 Task: Add the task  Develop a new online tool for social media management to the section Continuous Delivery Sprint in the project AgileNova and add a Due Date to the respective task as 2023/11/17
Action: Mouse moved to (64, 267)
Screenshot: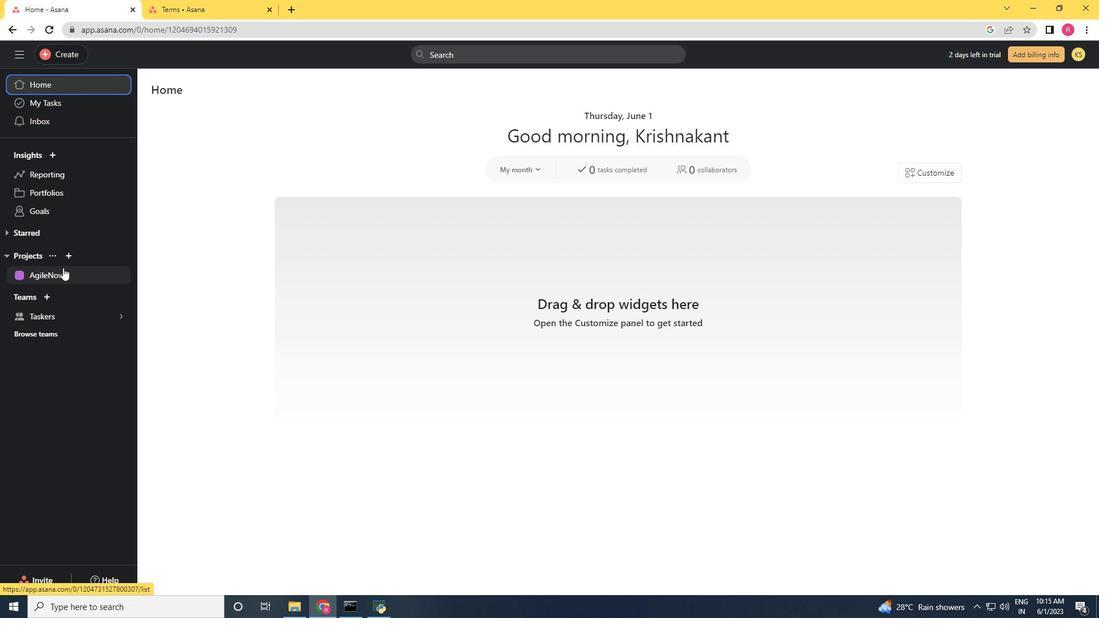
Action: Mouse pressed left at (64, 267)
Screenshot: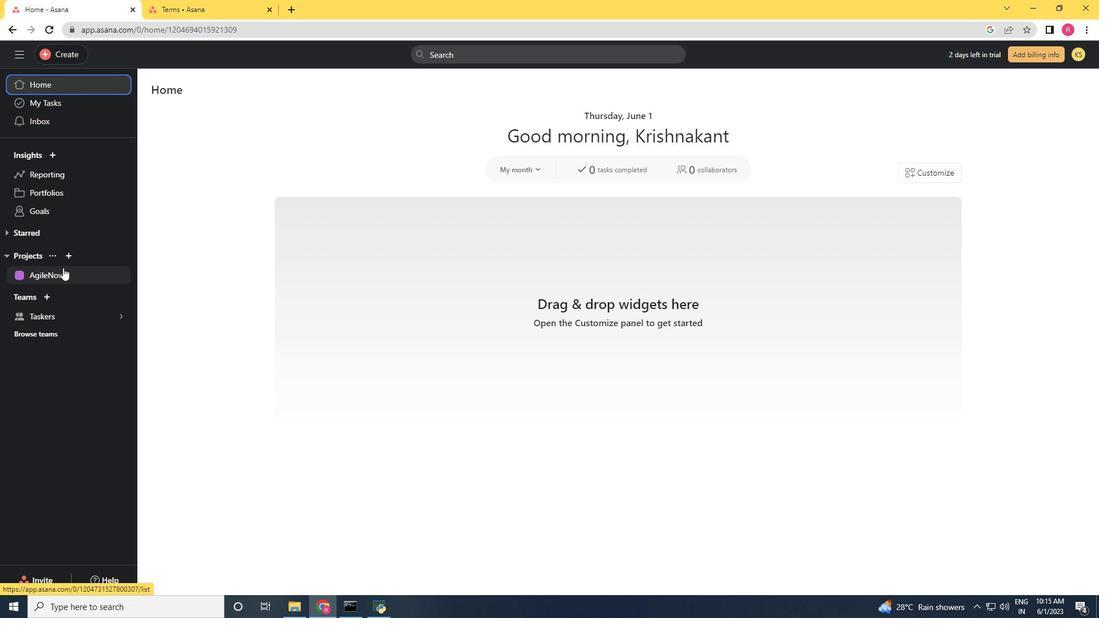 
Action: Mouse moved to (459, 286)
Screenshot: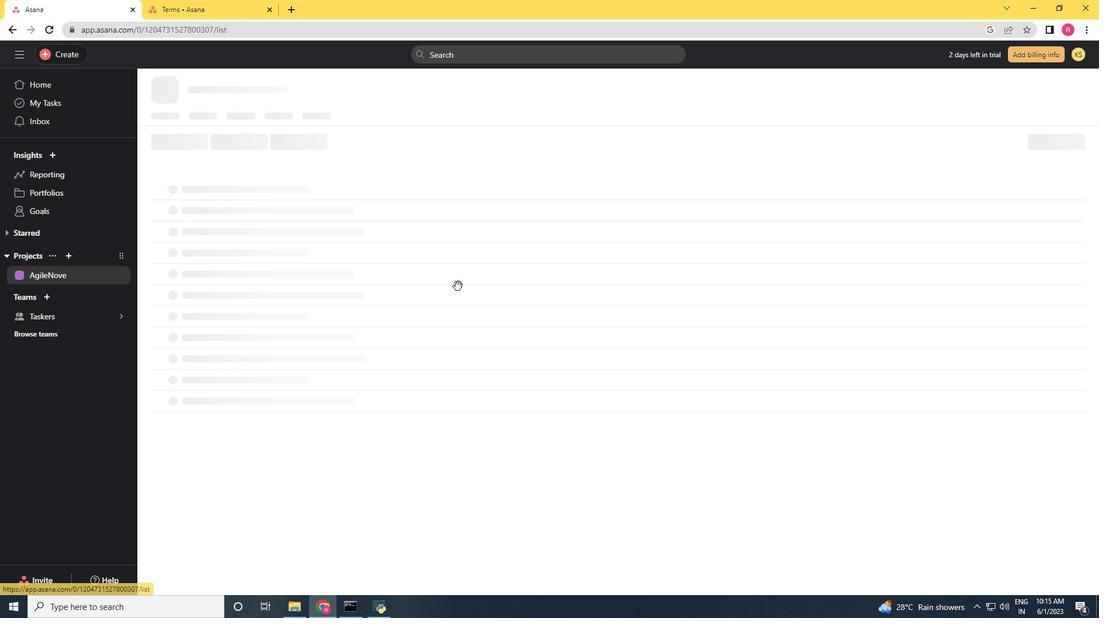 
Action: Mouse scrolled (459, 286) with delta (0, 0)
Screenshot: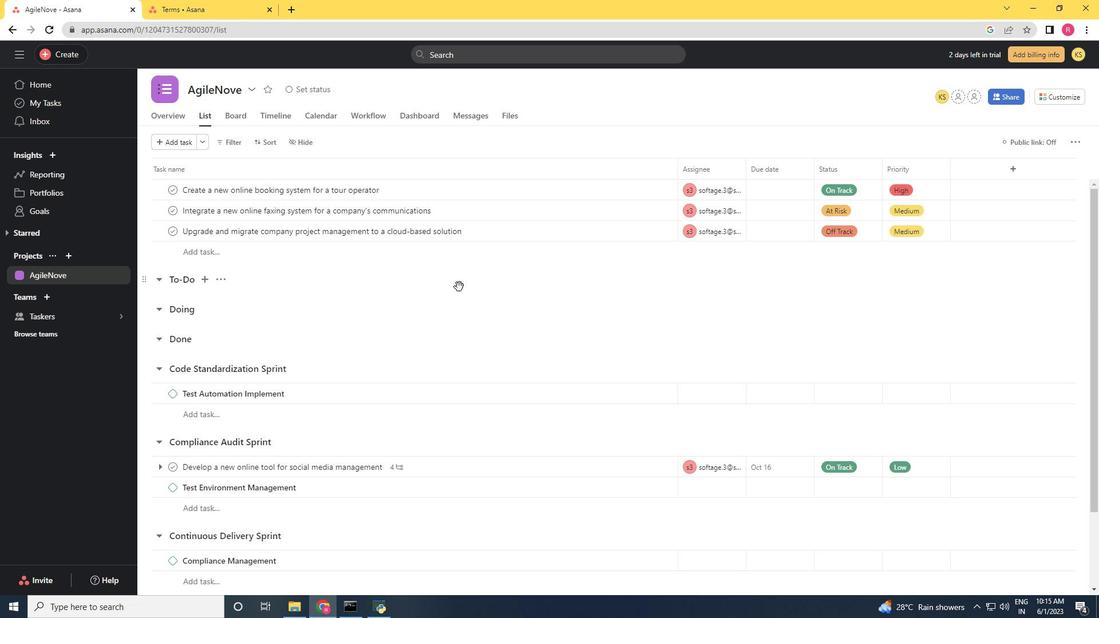 
Action: Mouse scrolled (459, 286) with delta (0, 0)
Screenshot: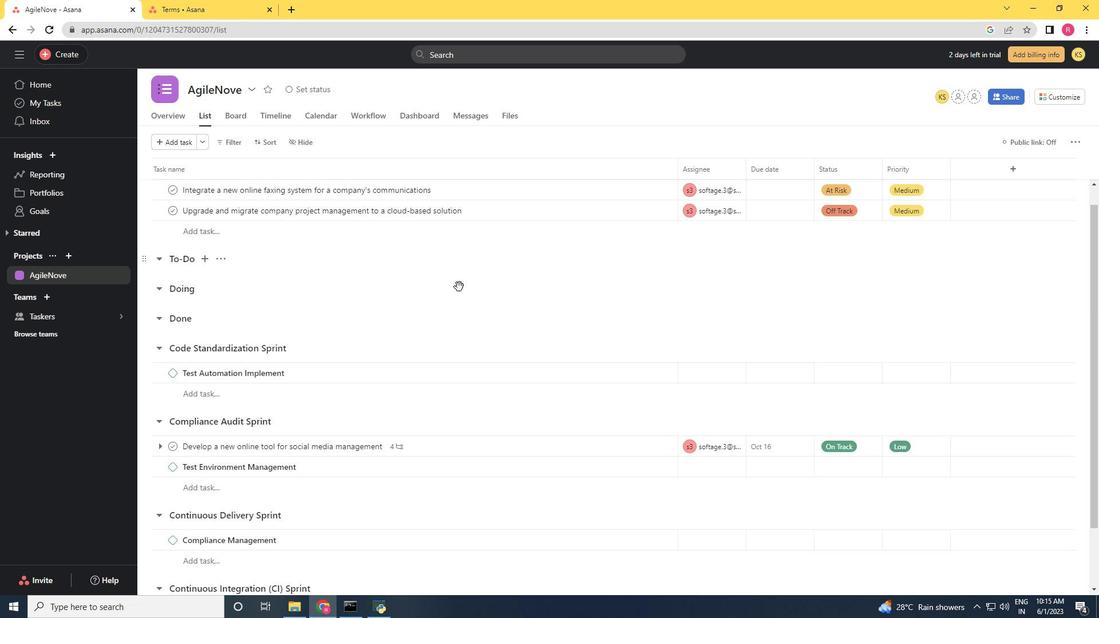 
Action: Mouse moved to (622, 390)
Screenshot: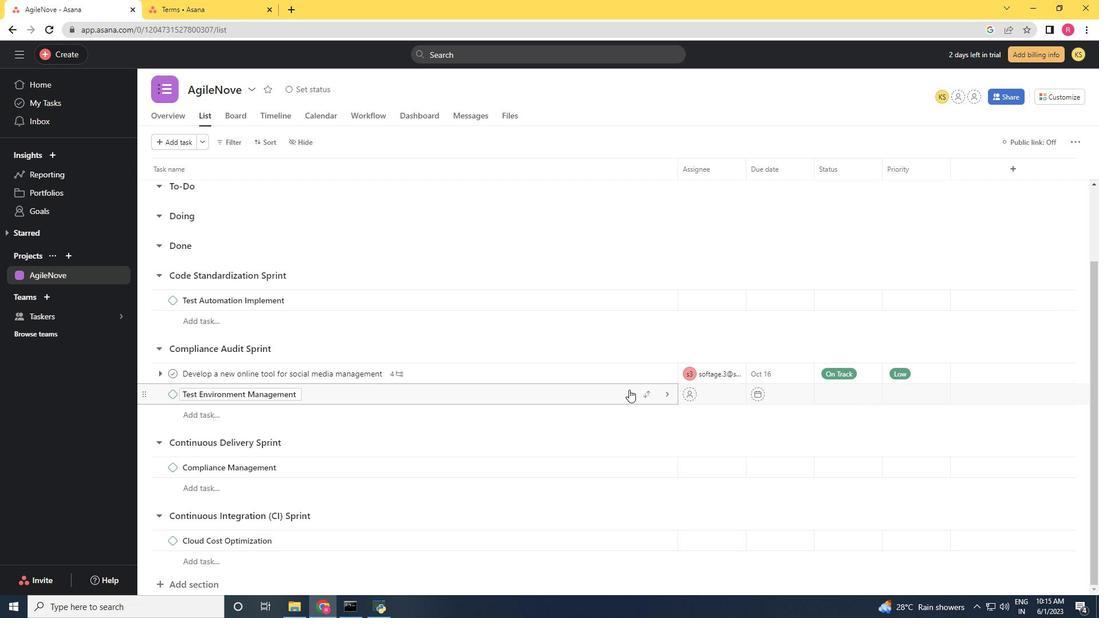 
Action: Mouse scrolled (622, 389) with delta (0, 0)
Screenshot: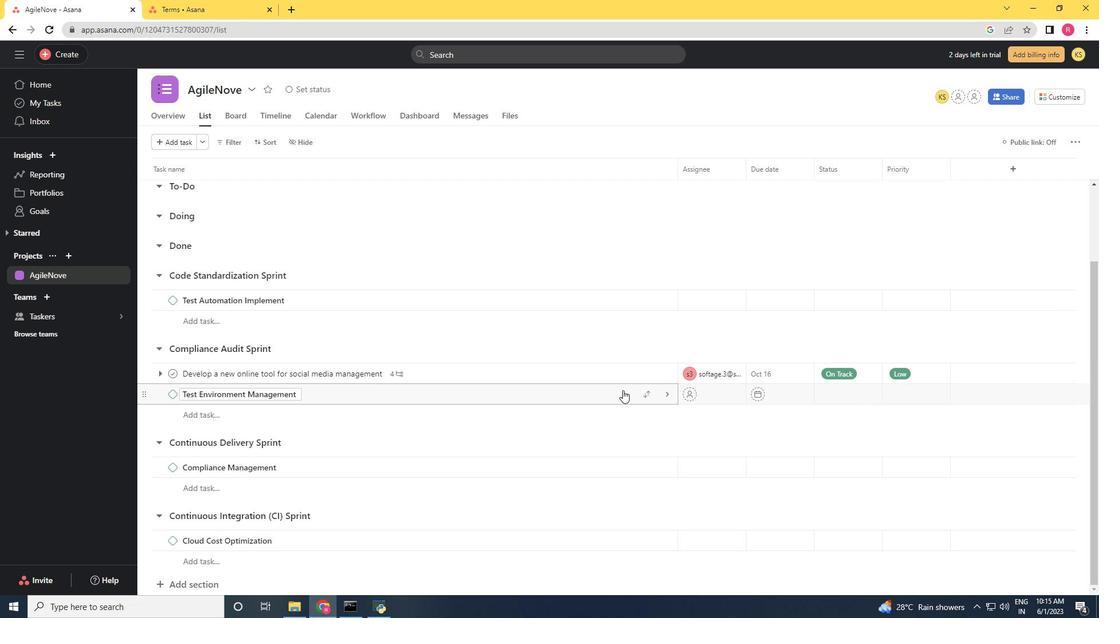 
Action: Mouse moved to (645, 375)
Screenshot: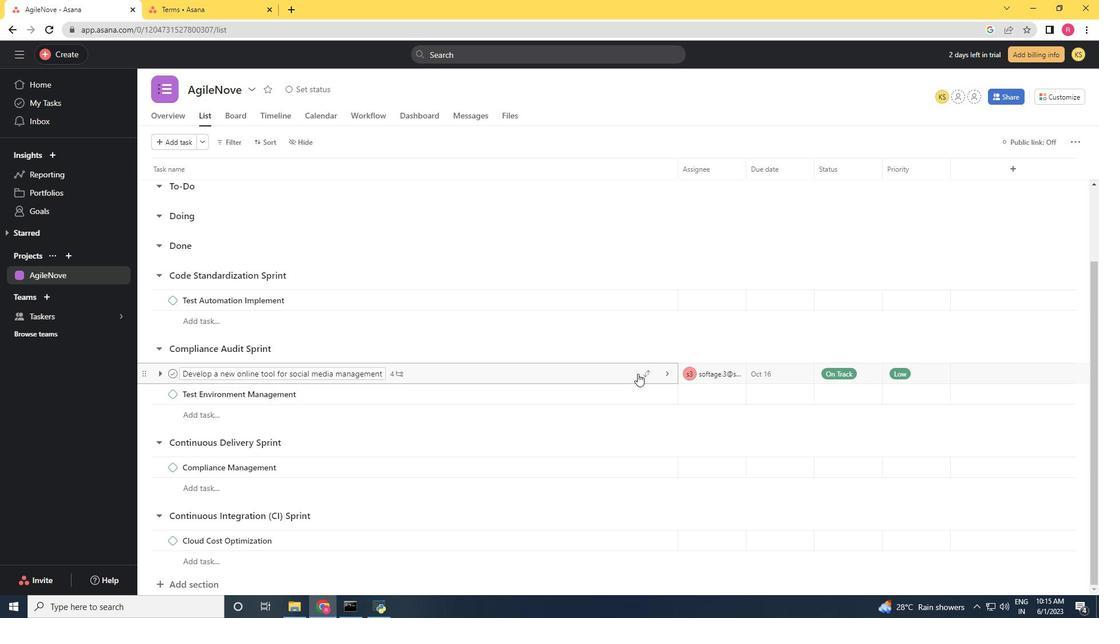 
Action: Mouse pressed left at (645, 375)
Screenshot: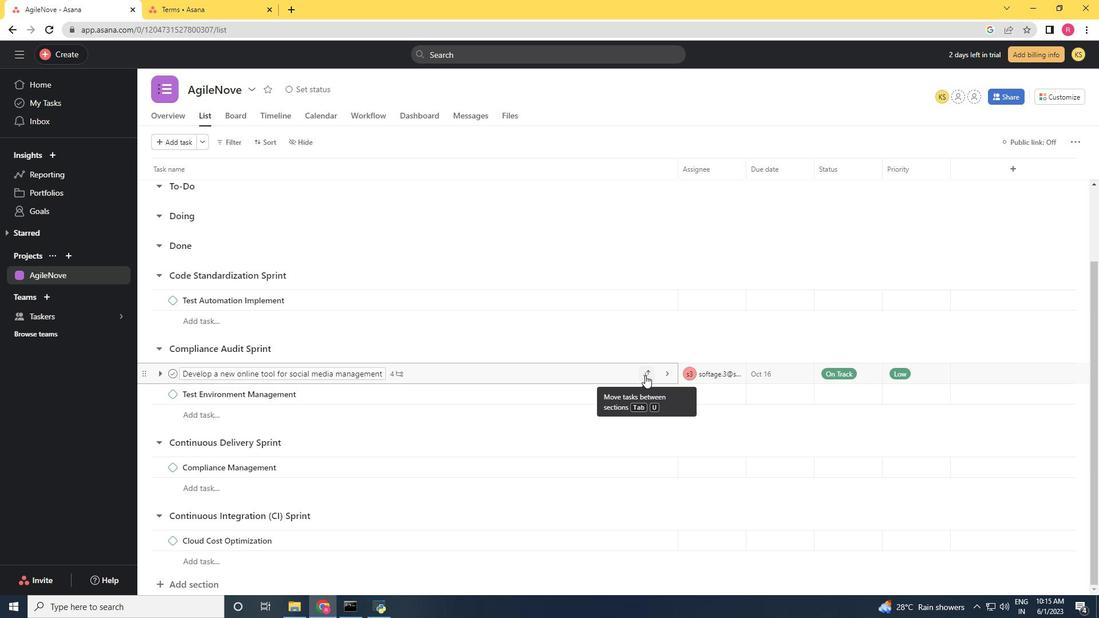 
Action: Mouse moved to (581, 539)
Screenshot: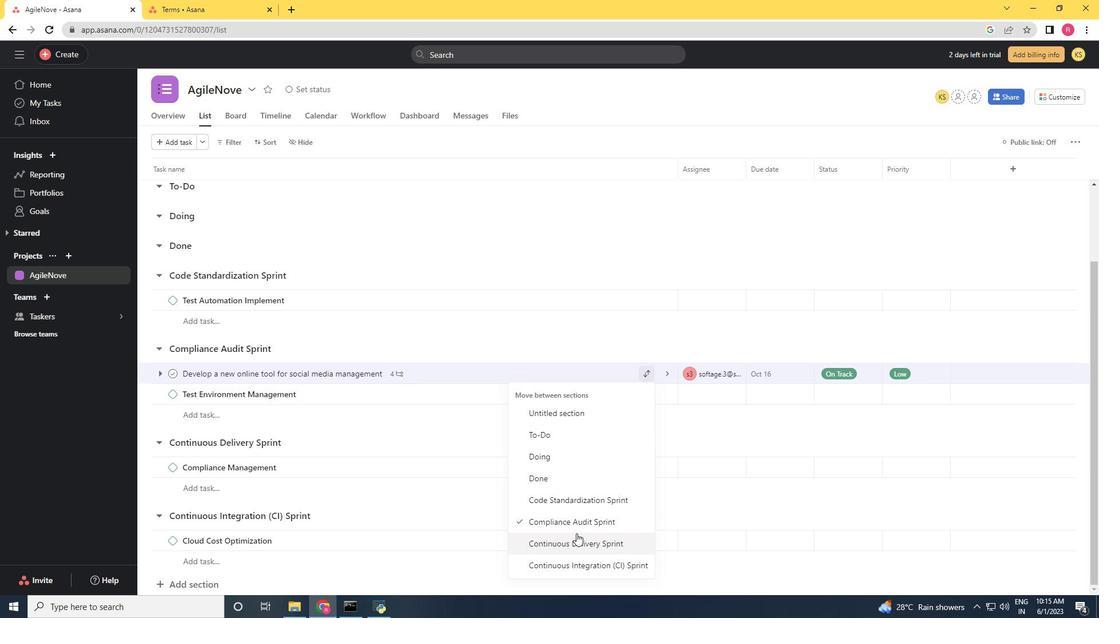 
Action: Mouse pressed left at (581, 539)
Screenshot: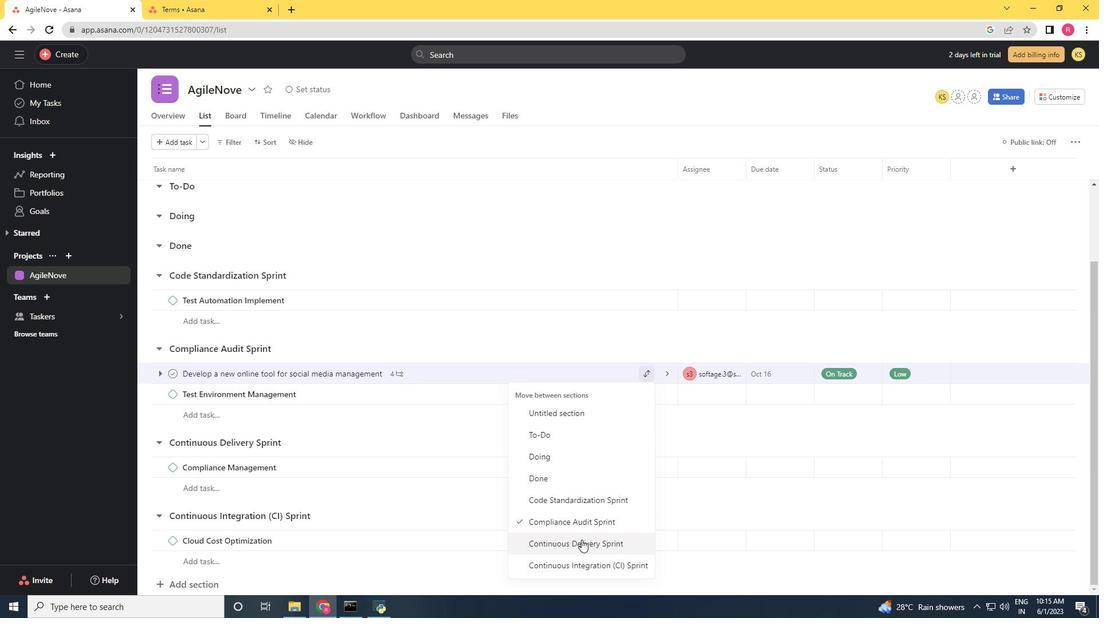
Action: Mouse moved to (546, 449)
Screenshot: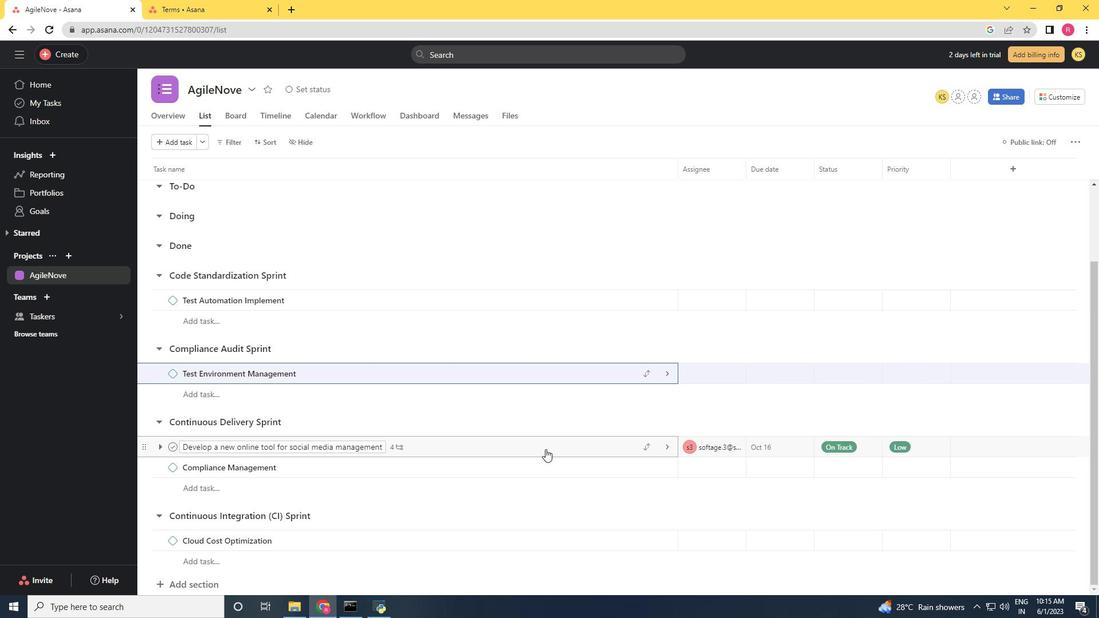 
Action: Mouse pressed left at (546, 449)
Screenshot: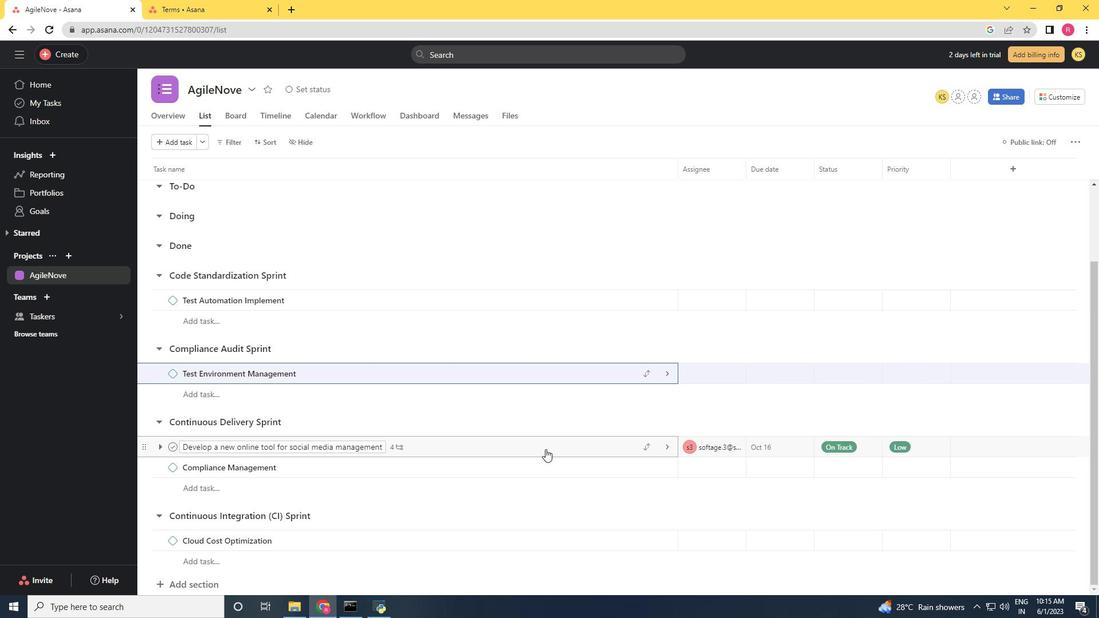 
Action: Mouse moved to (849, 227)
Screenshot: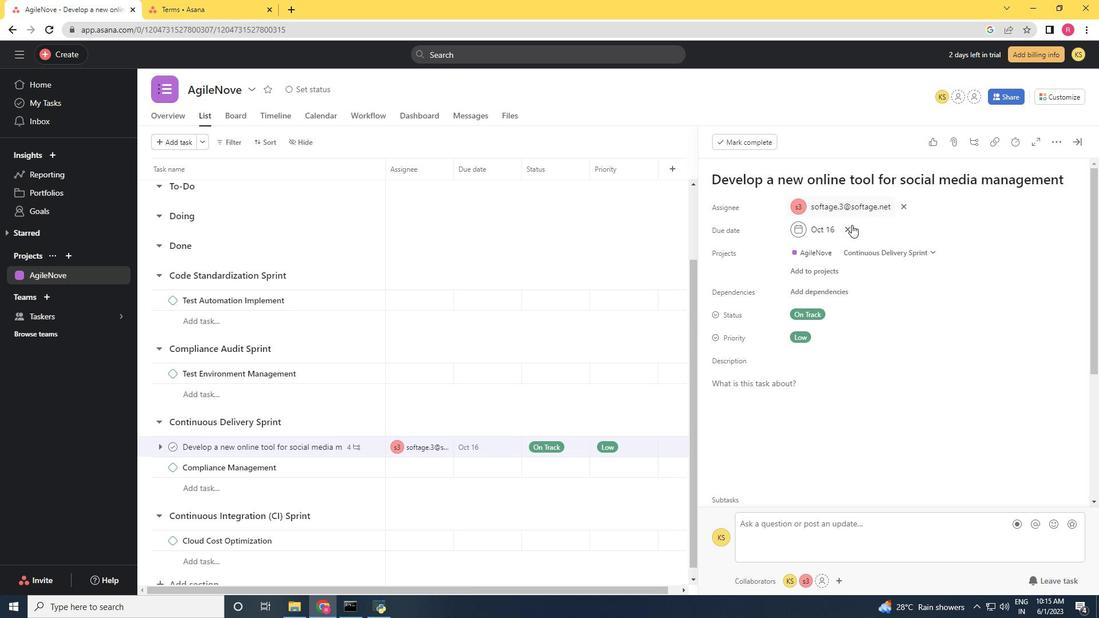
Action: Mouse pressed left at (849, 227)
Screenshot: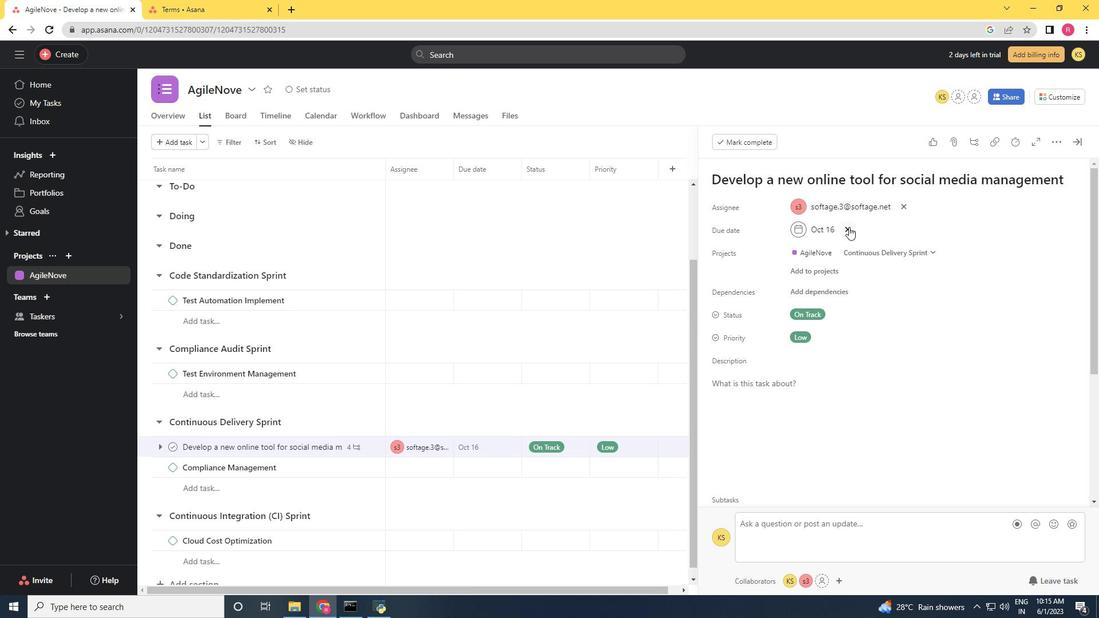 
Action: Mouse moved to (825, 227)
Screenshot: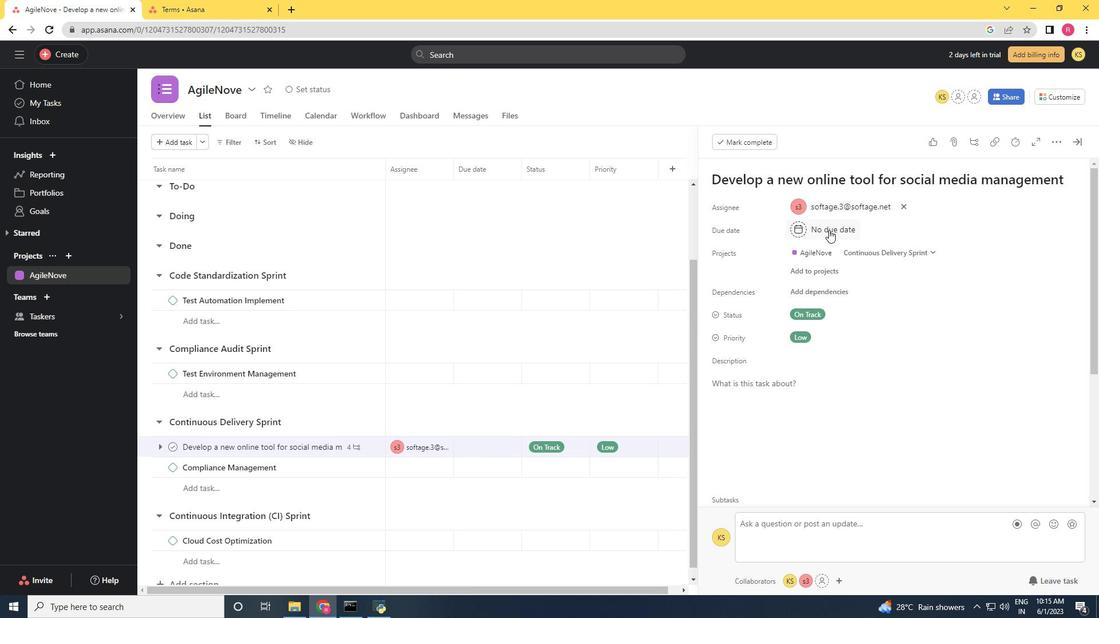 
Action: Mouse pressed left at (825, 227)
Screenshot: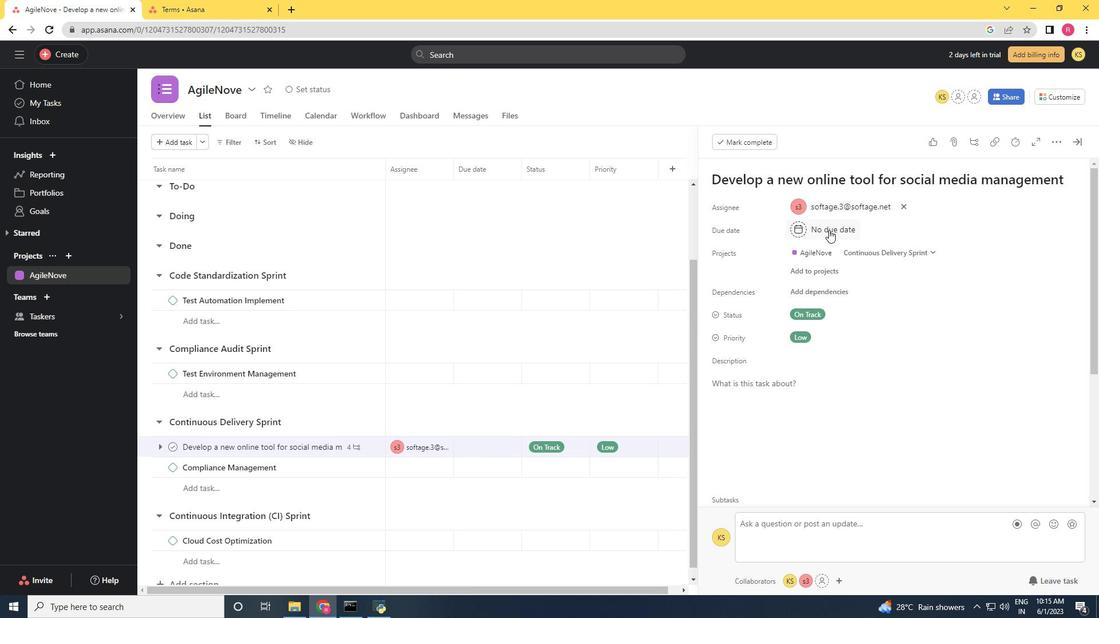 
Action: Mouse moved to (929, 287)
Screenshot: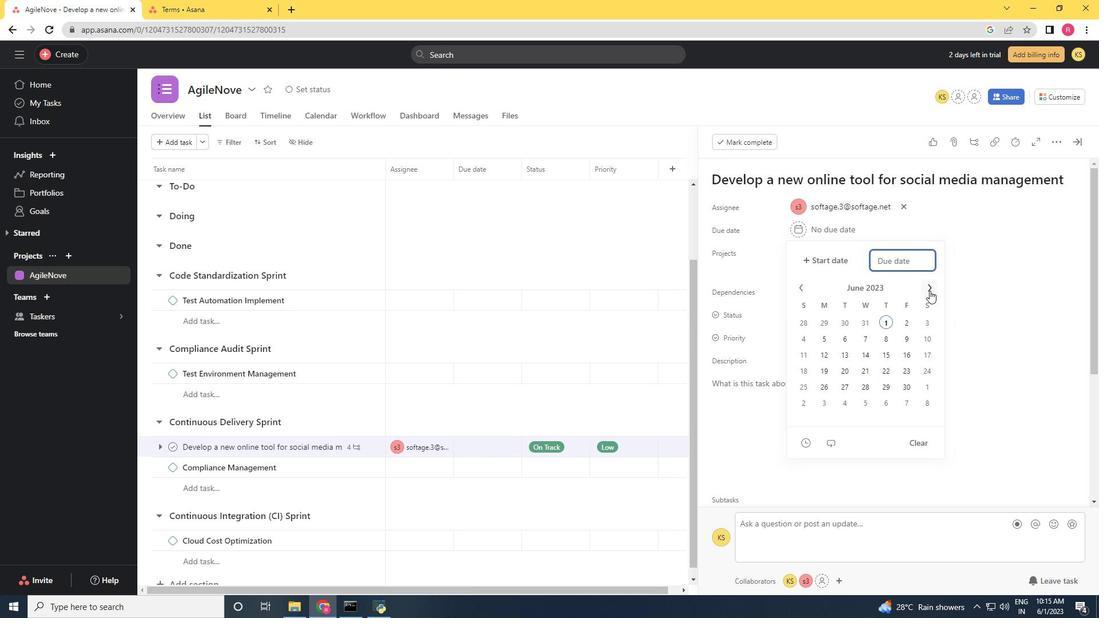 
Action: Mouse pressed left at (929, 287)
Screenshot: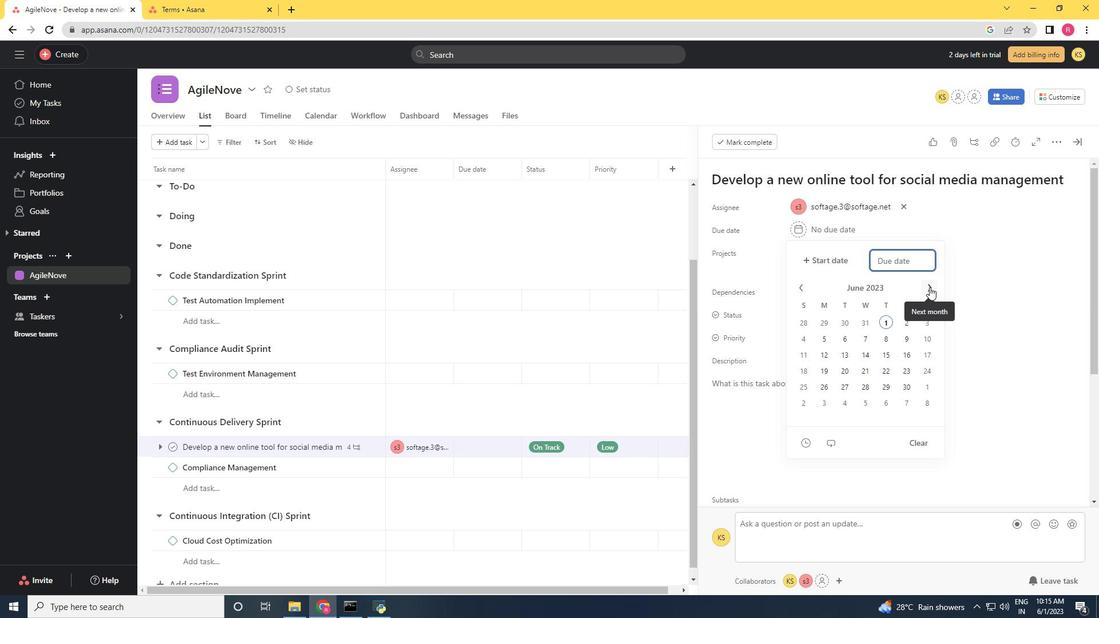 
Action: Mouse pressed left at (929, 287)
Screenshot: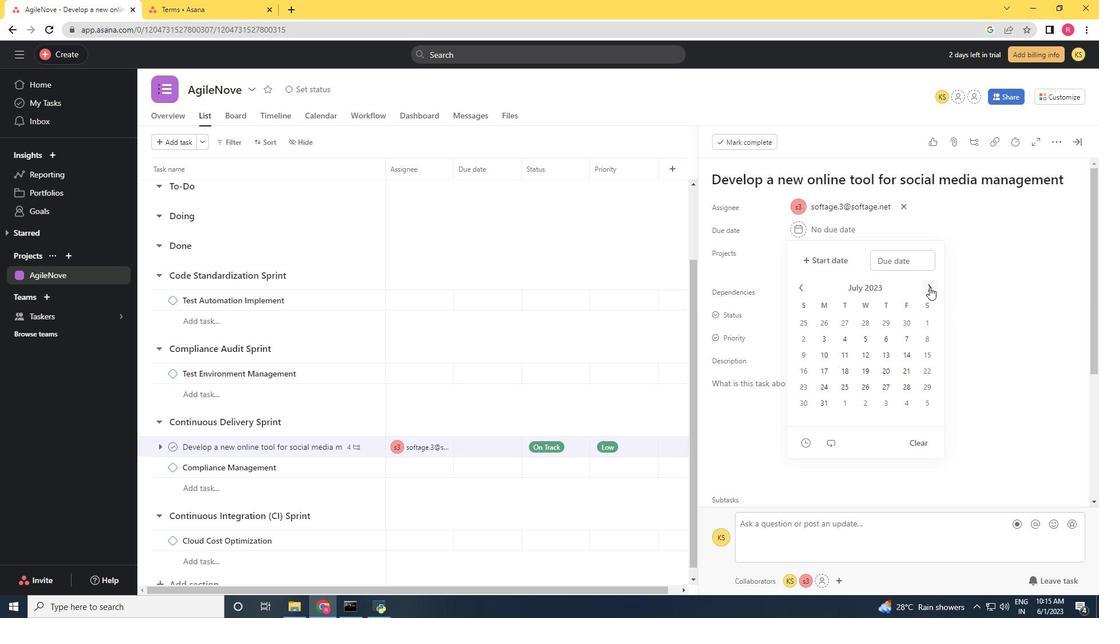 
Action: Mouse pressed left at (929, 287)
Screenshot: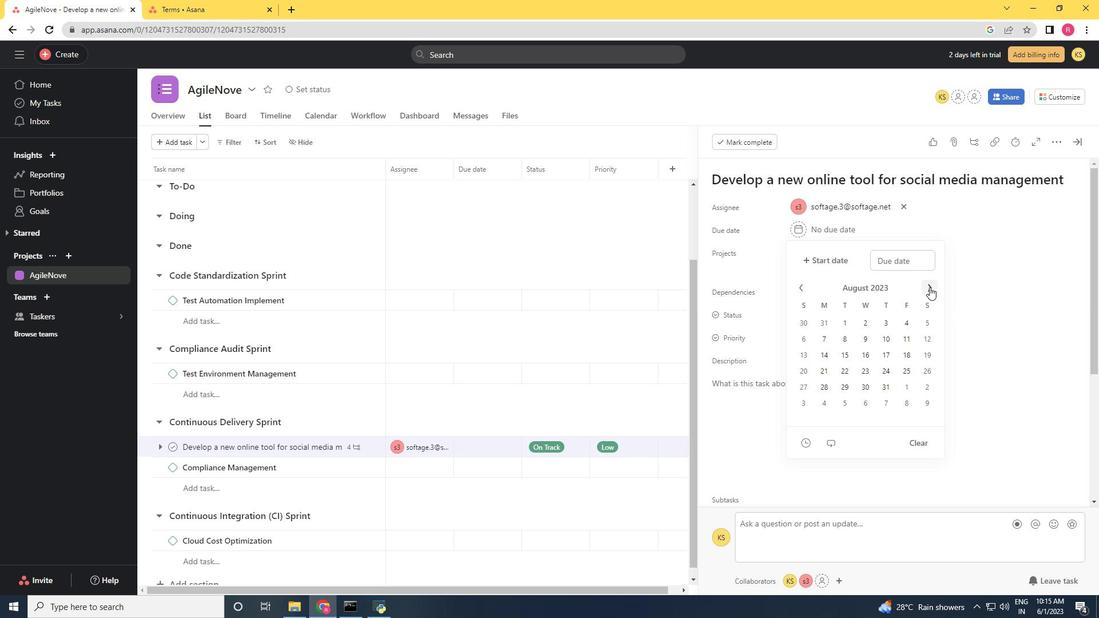
Action: Mouse pressed left at (929, 287)
Screenshot: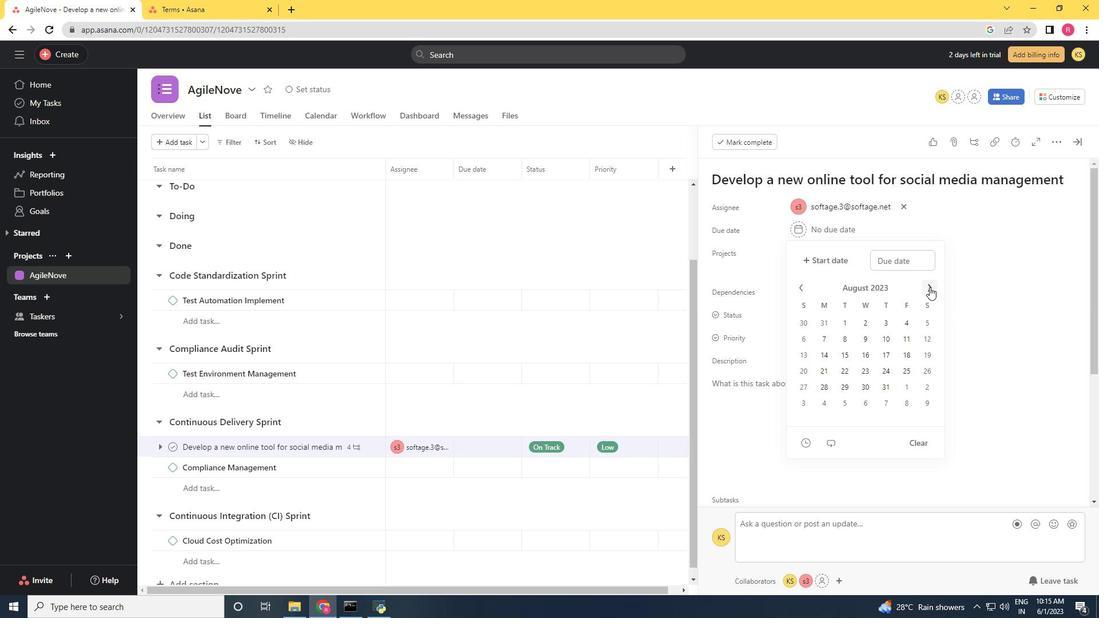 
Action: Mouse pressed left at (929, 287)
Screenshot: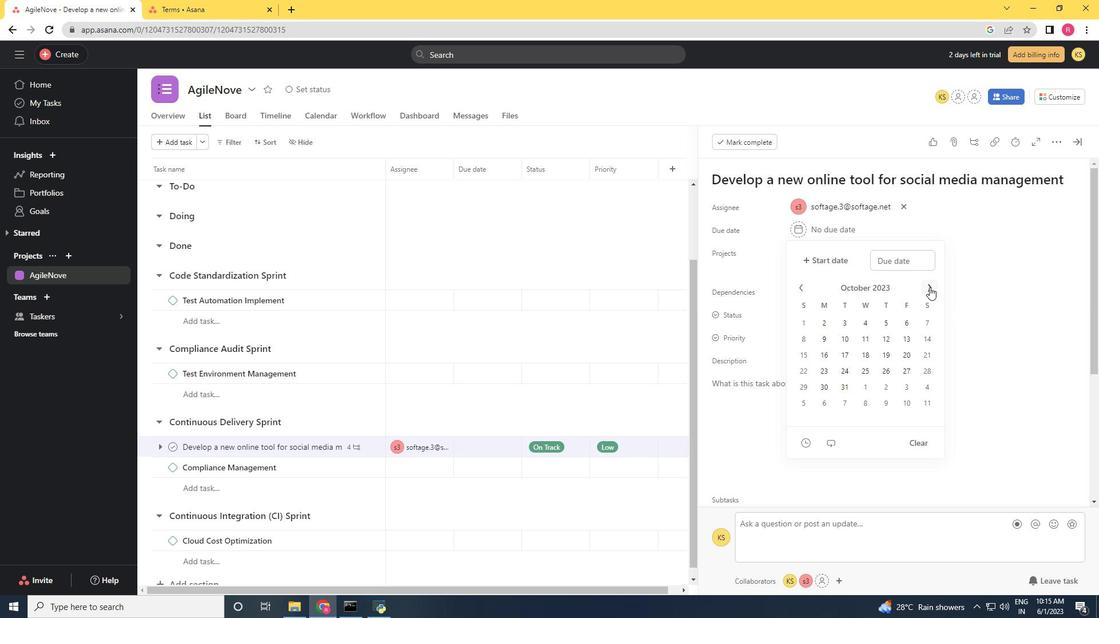 
Action: Mouse moved to (901, 354)
Screenshot: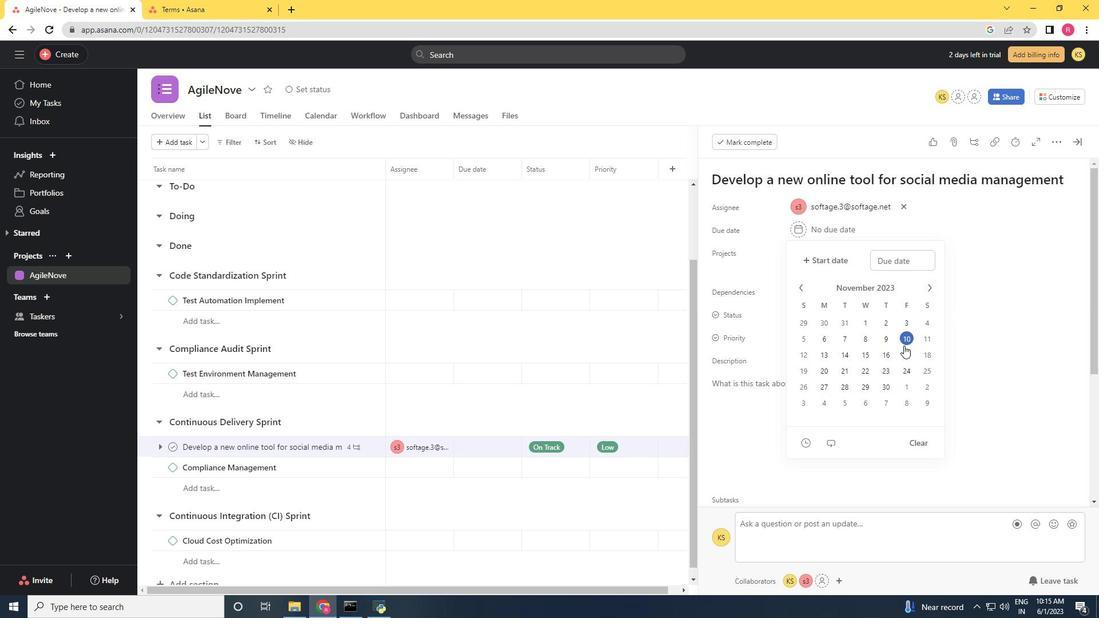 
Action: Mouse pressed left at (901, 354)
Screenshot: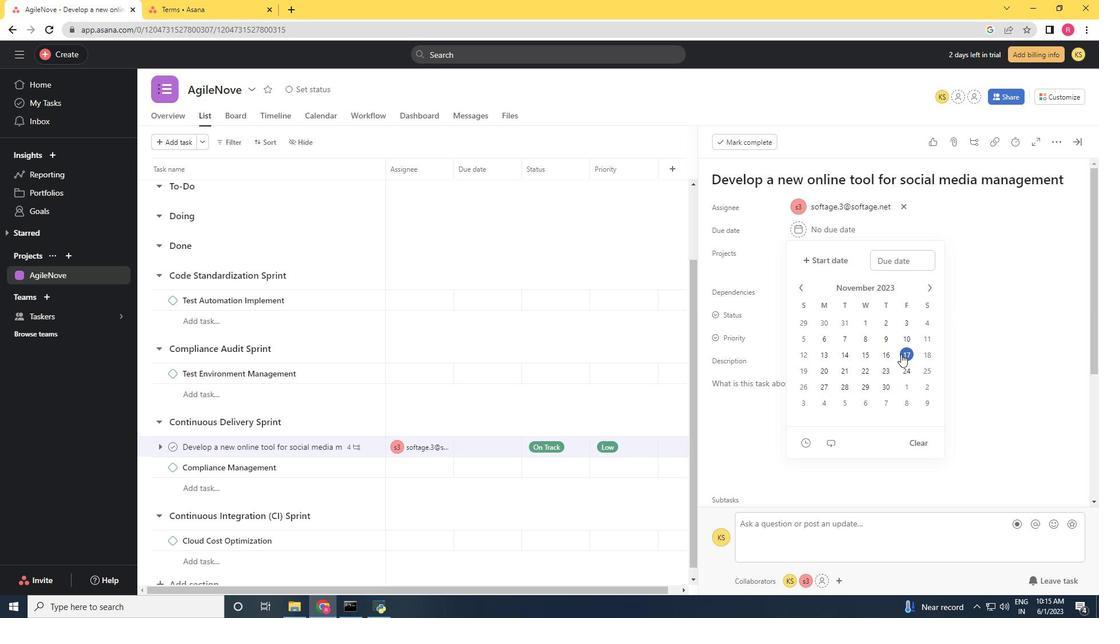 
Action: Mouse moved to (975, 335)
Screenshot: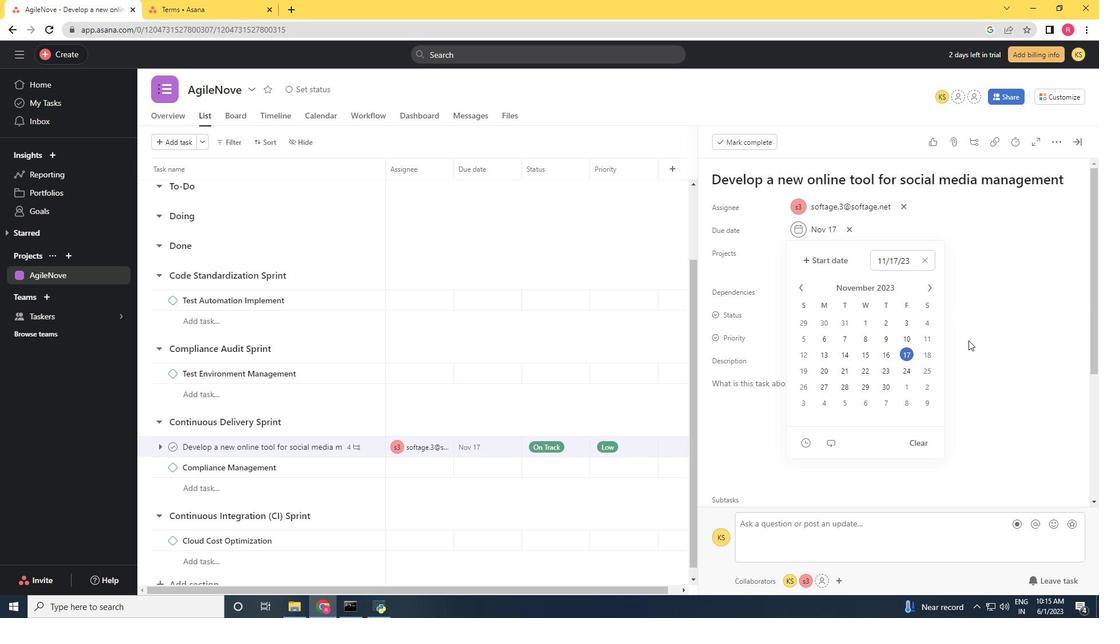 
Action: Mouse pressed left at (975, 335)
Screenshot: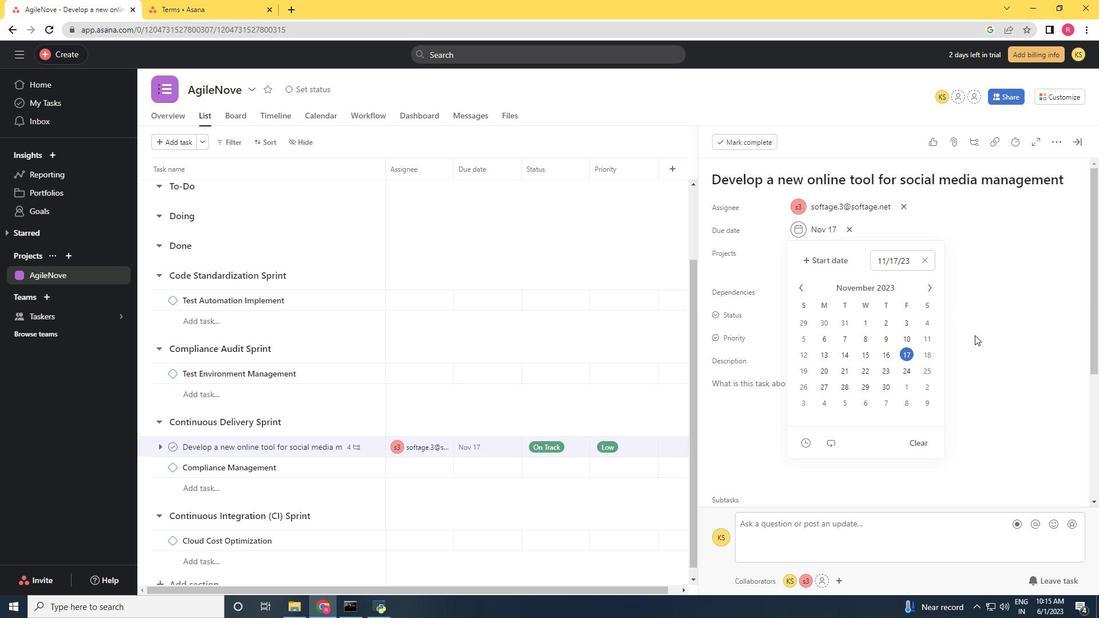 
Action: Mouse moved to (1077, 140)
Screenshot: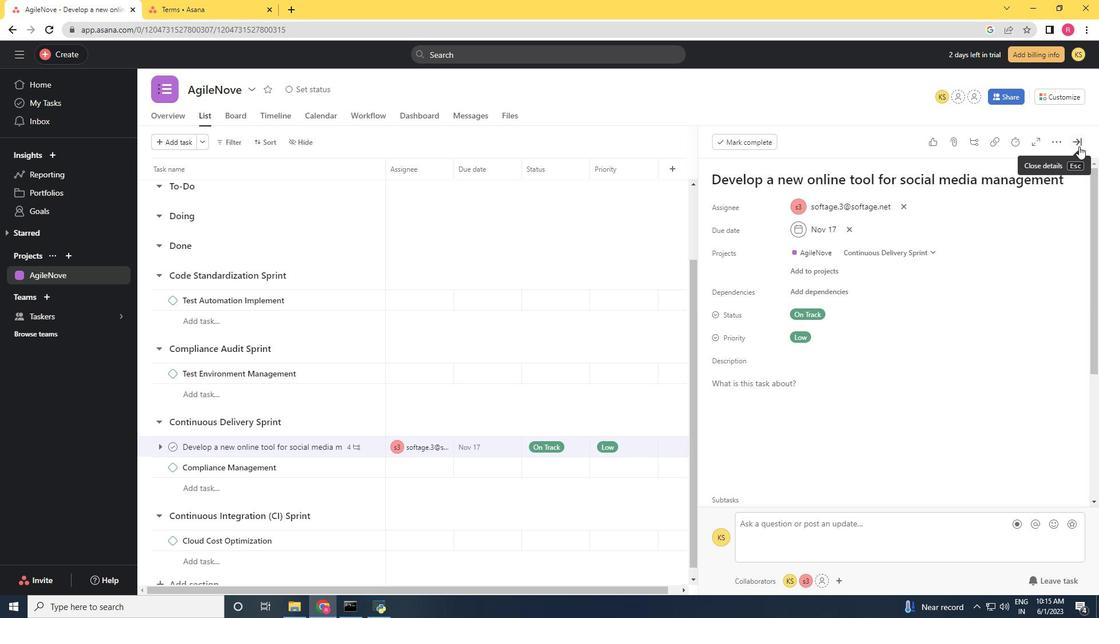 
Action: Mouse pressed left at (1077, 140)
Screenshot: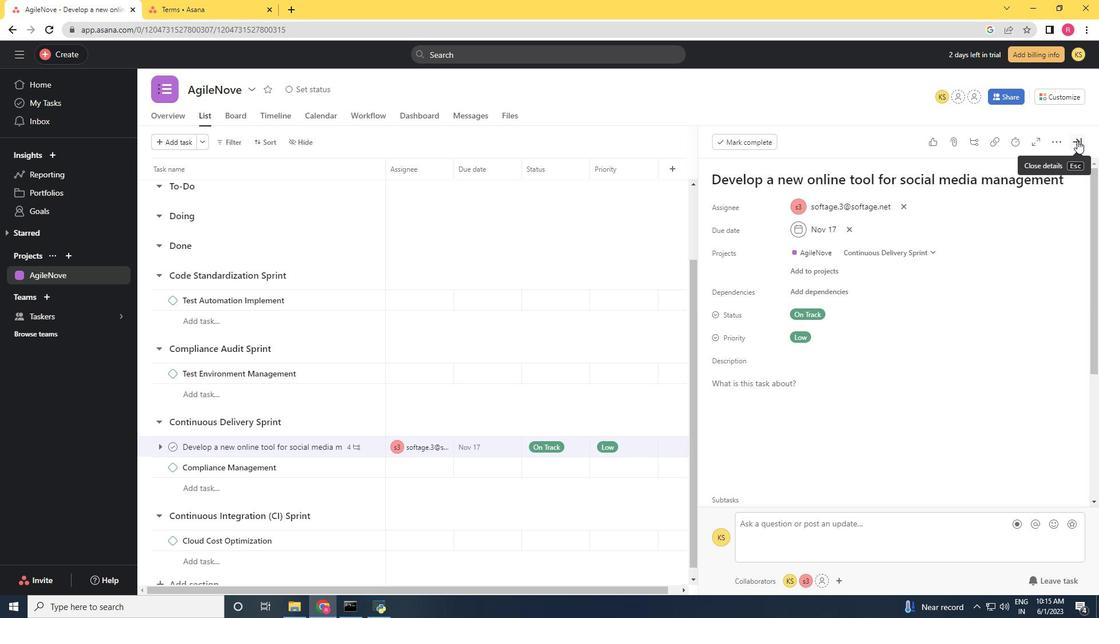 
Action: Mouse moved to (988, 269)
Screenshot: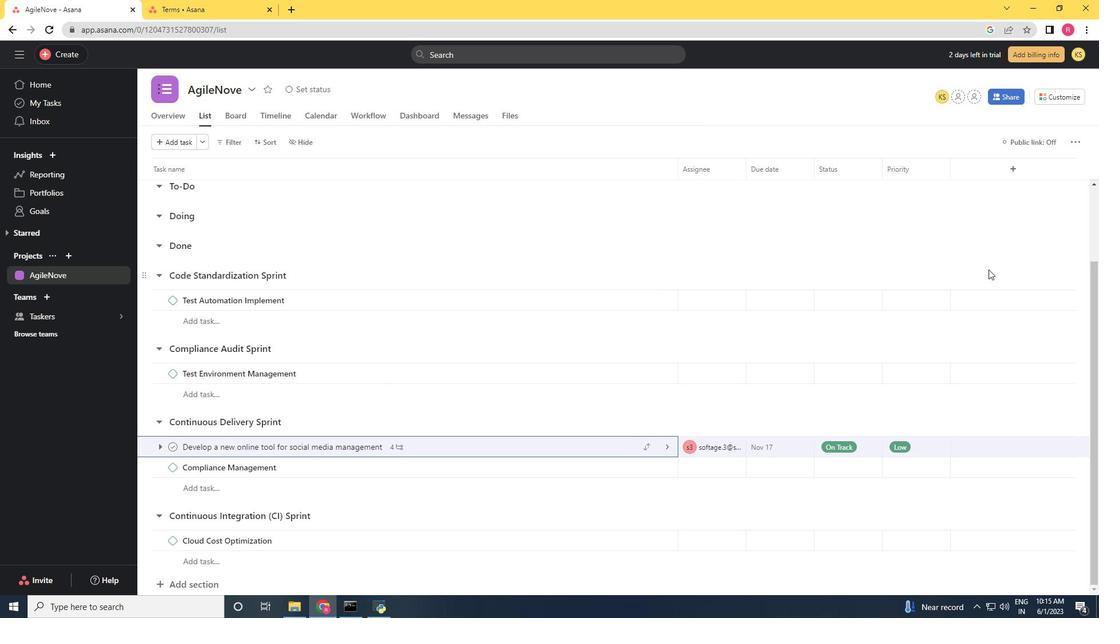 
